 Task: Change the workspace to "Design Review".
Action: Mouse moved to (332, 427)
Screenshot: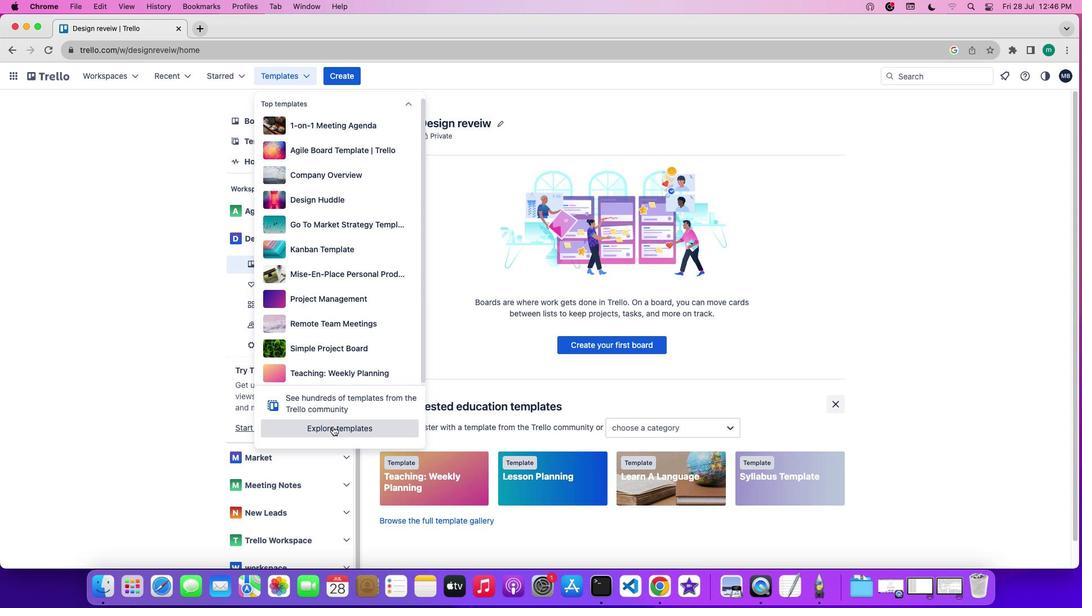 
Action: Mouse pressed left at (332, 427)
Screenshot: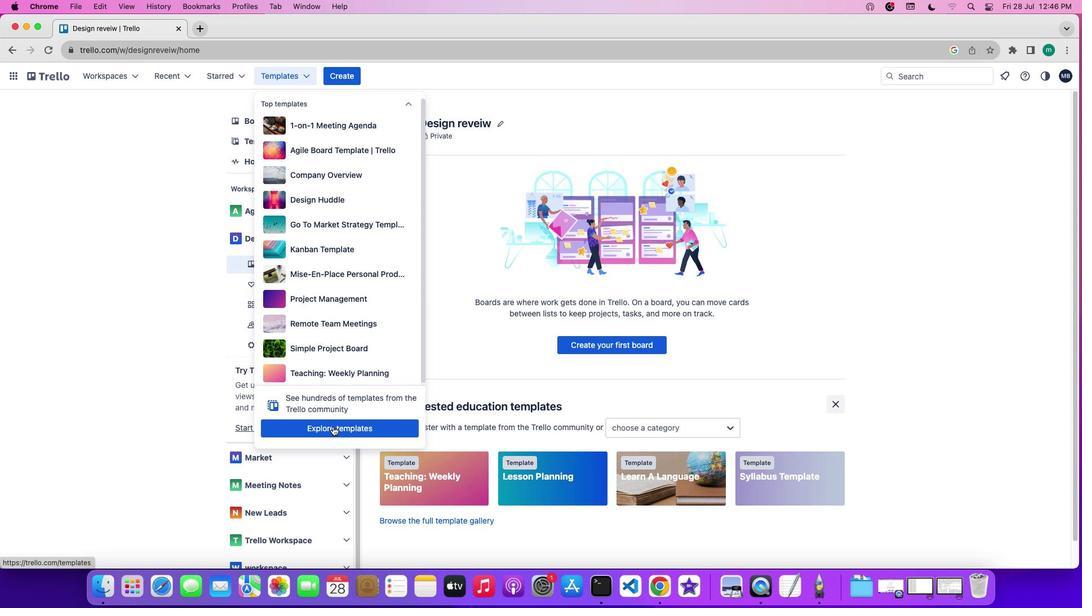
Action: Mouse moved to (473, 185)
Screenshot: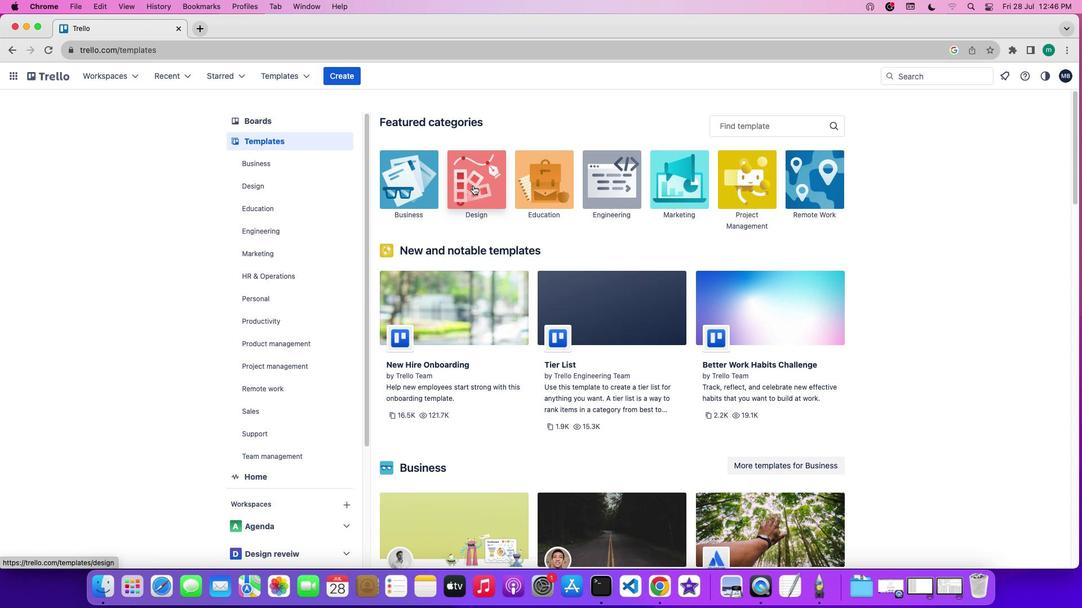 
Action: Mouse pressed left at (473, 185)
Screenshot: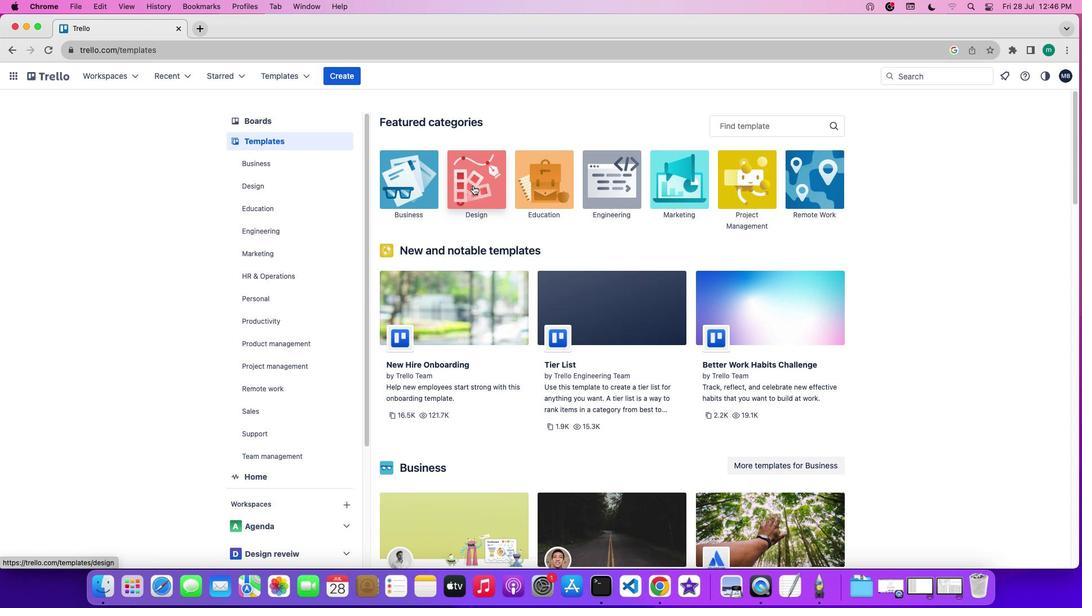 
Action: Mouse moved to (478, 240)
Screenshot: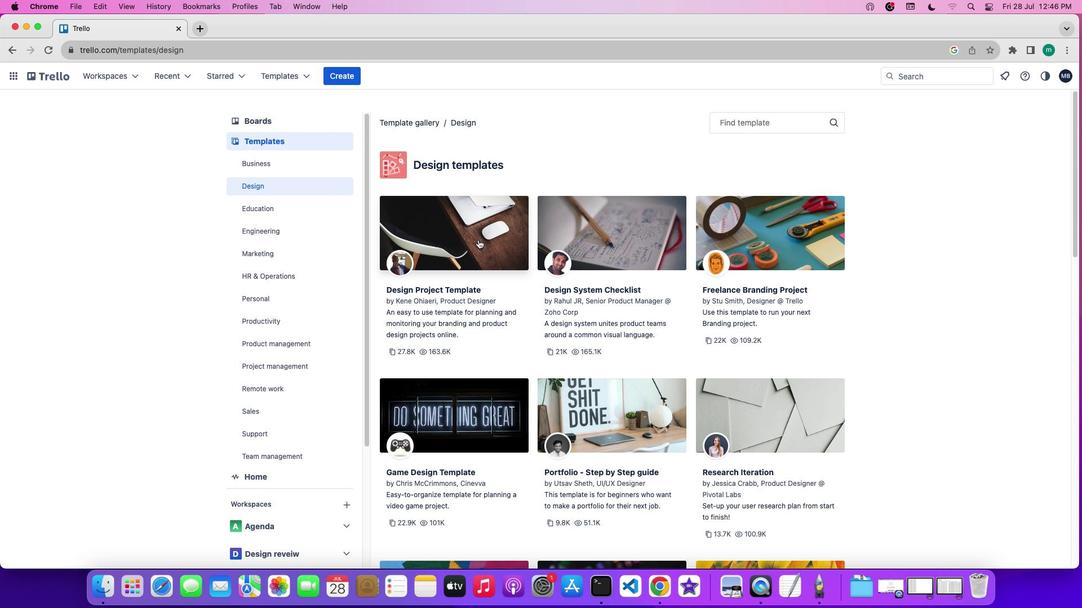 
Action: Mouse pressed left at (478, 240)
Screenshot: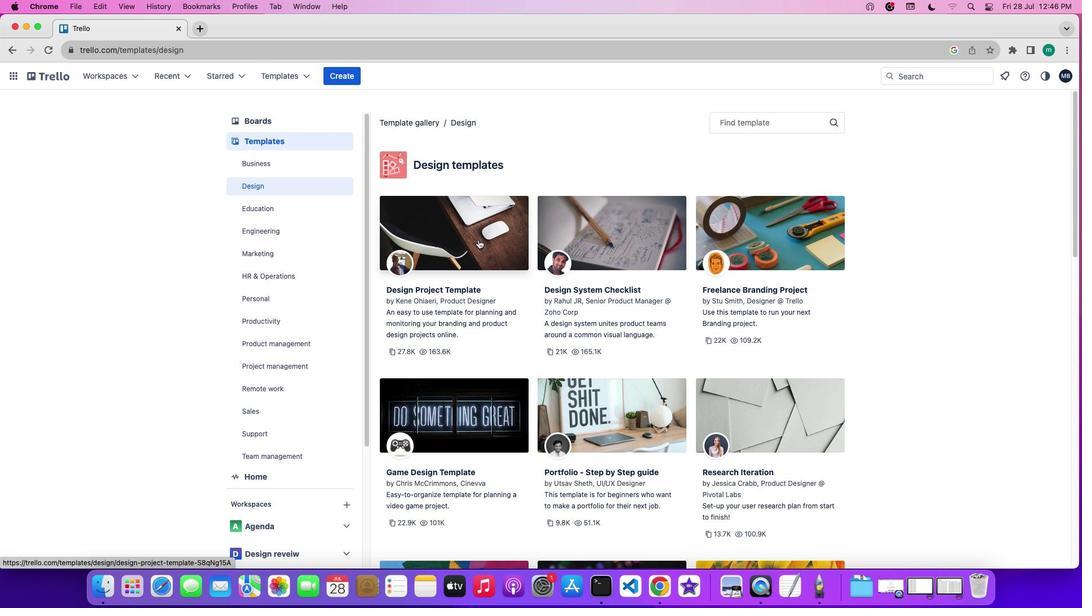 
Action: Mouse moved to (792, 170)
Screenshot: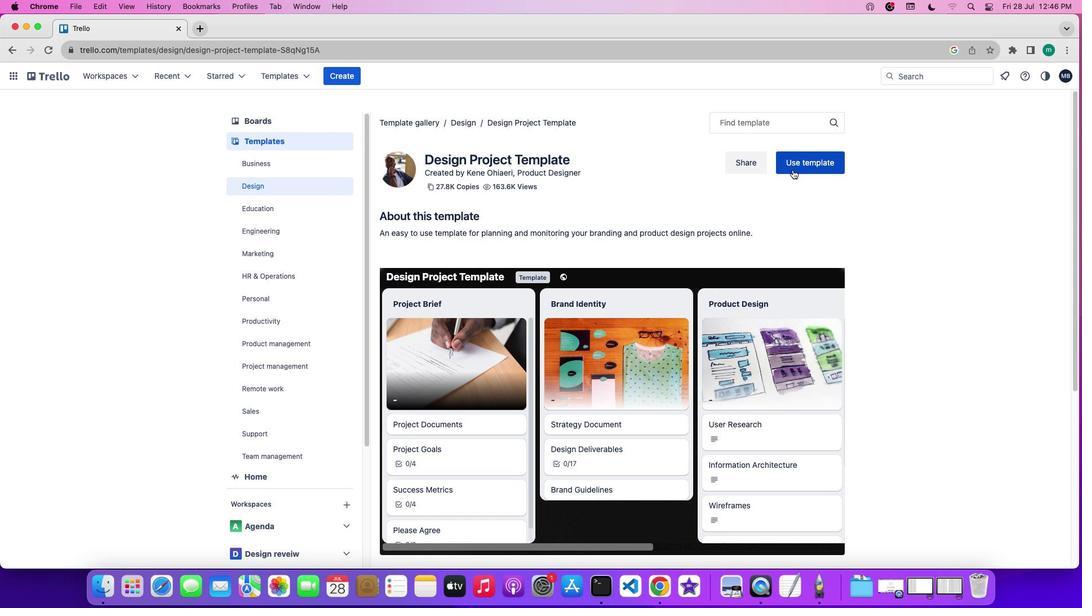 
Action: Mouse pressed left at (792, 170)
Screenshot: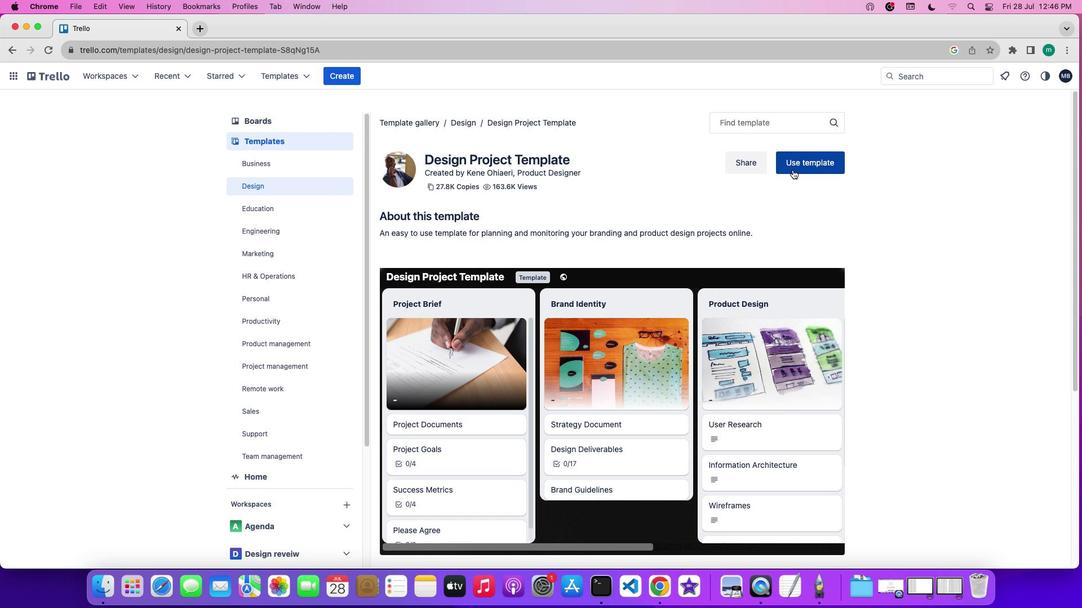 
Action: Mouse moved to (885, 267)
Screenshot: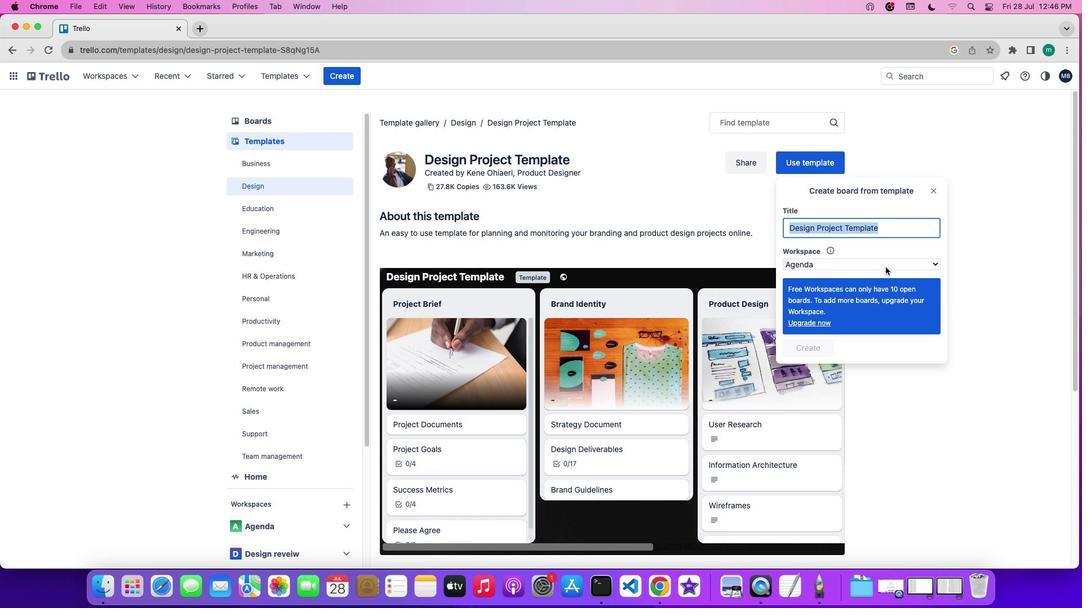 
Action: Mouse pressed left at (885, 267)
Screenshot: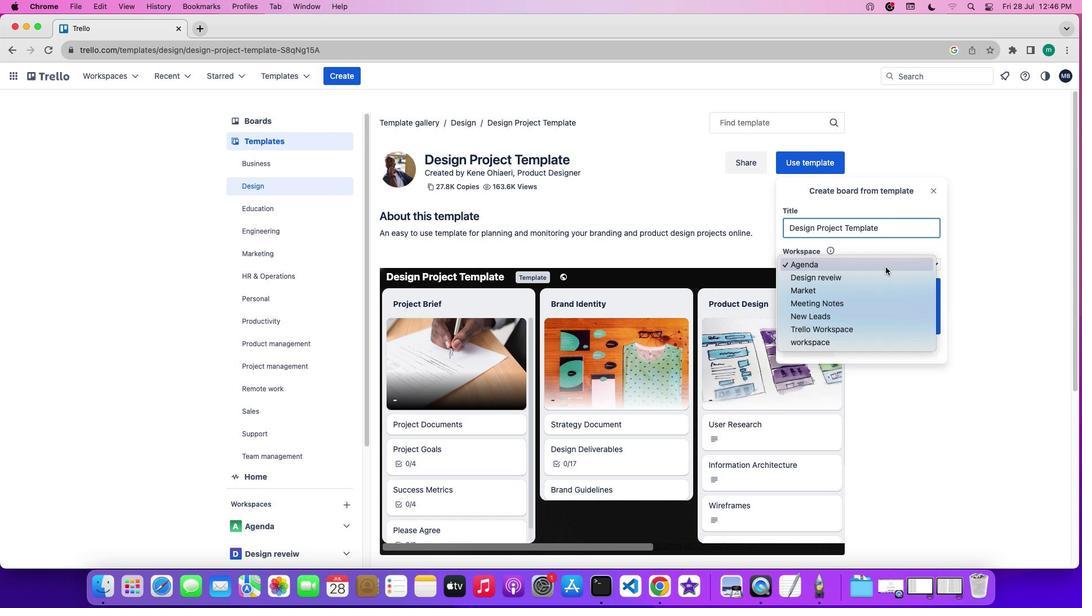 
Action: Mouse moved to (886, 276)
Screenshot: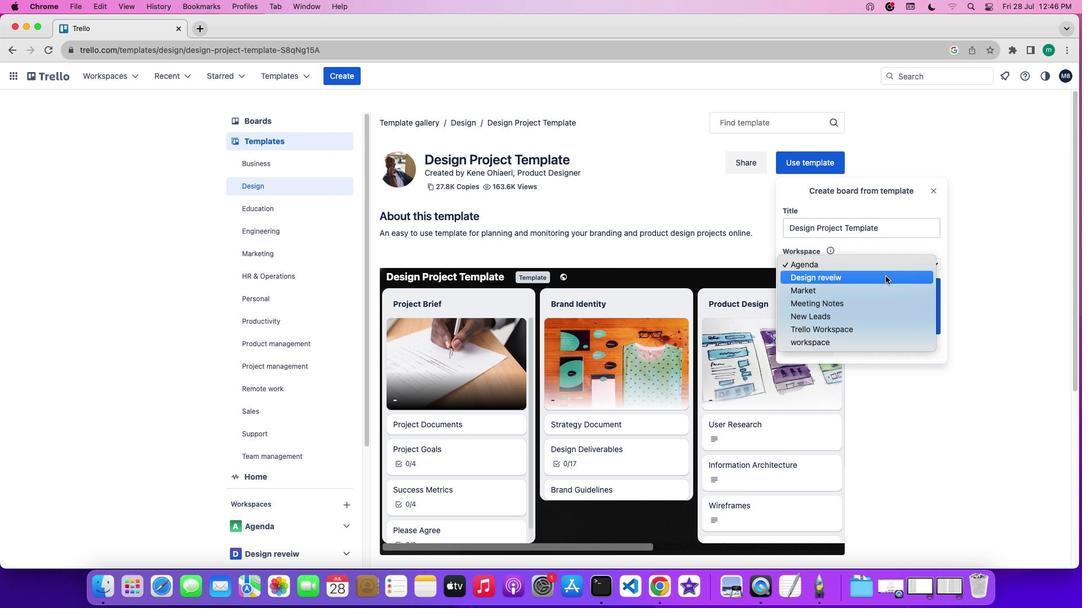
Action: Mouse pressed left at (886, 276)
Screenshot: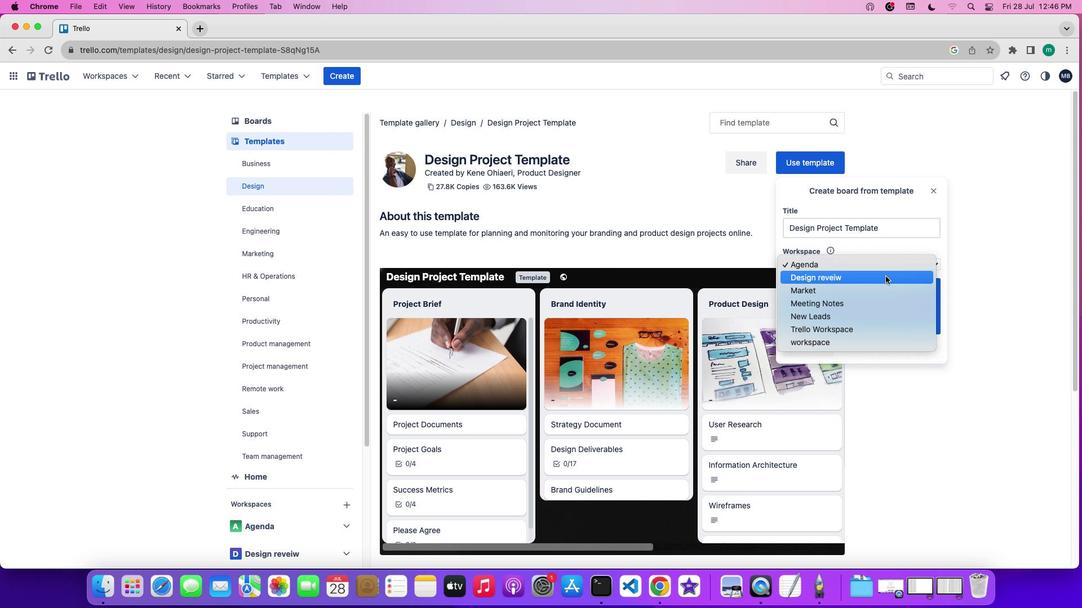 
Action: Mouse moved to (886, 276)
Screenshot: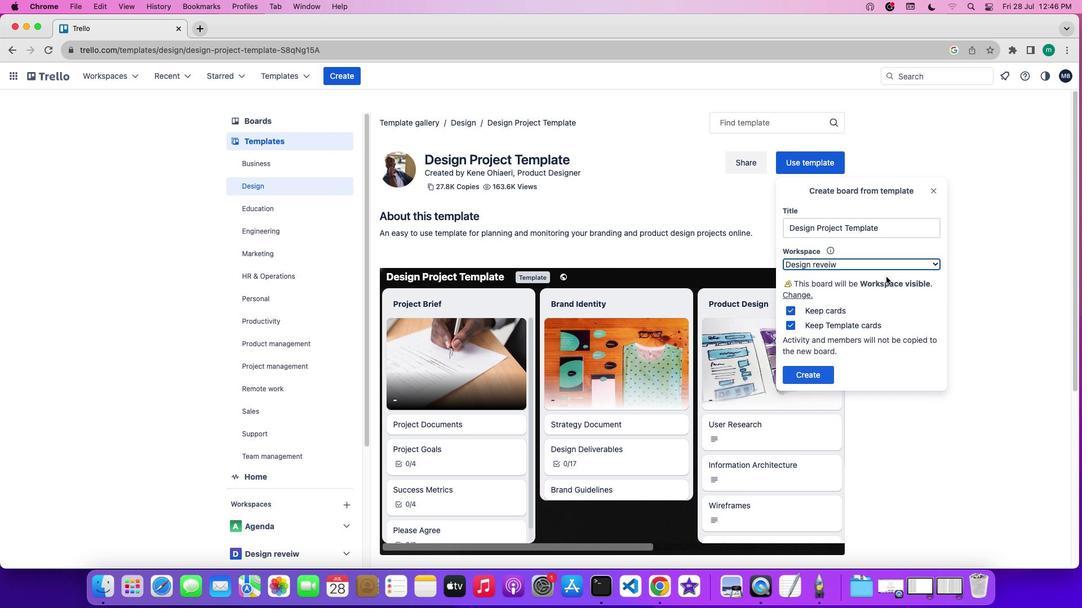 
